 Task: Update the price/sq.ft of the saved search to over $50.
Action: Mouse moved to (807, 125)
Screenshot: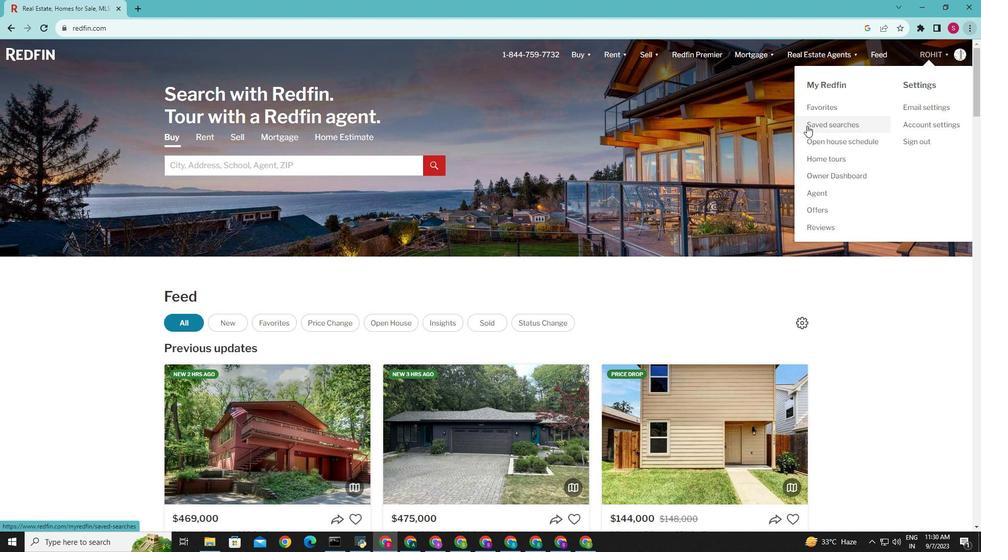 
Action: Mouse pressed left at (807, 125)
Screenshot: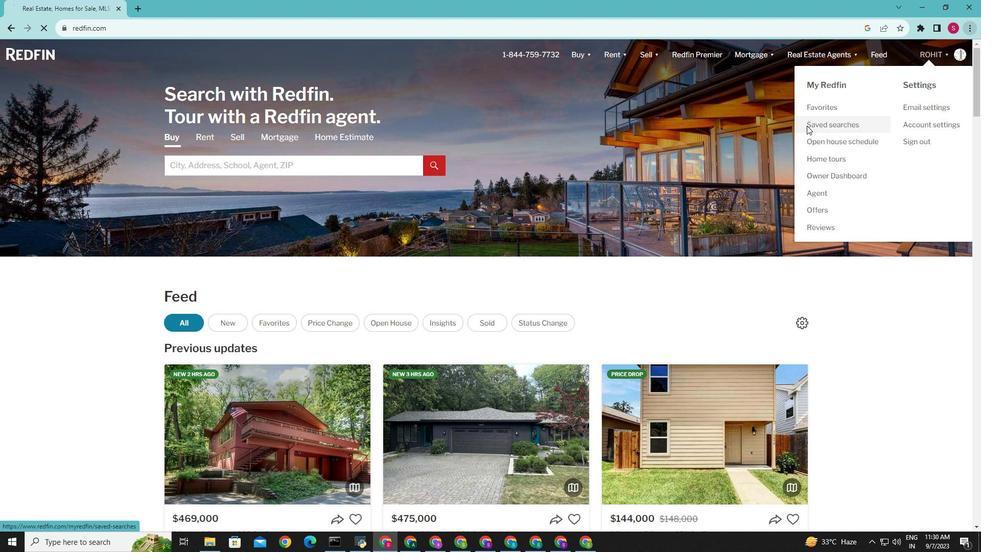 
Action: Mouse moved to (325, 248)
Screenshot: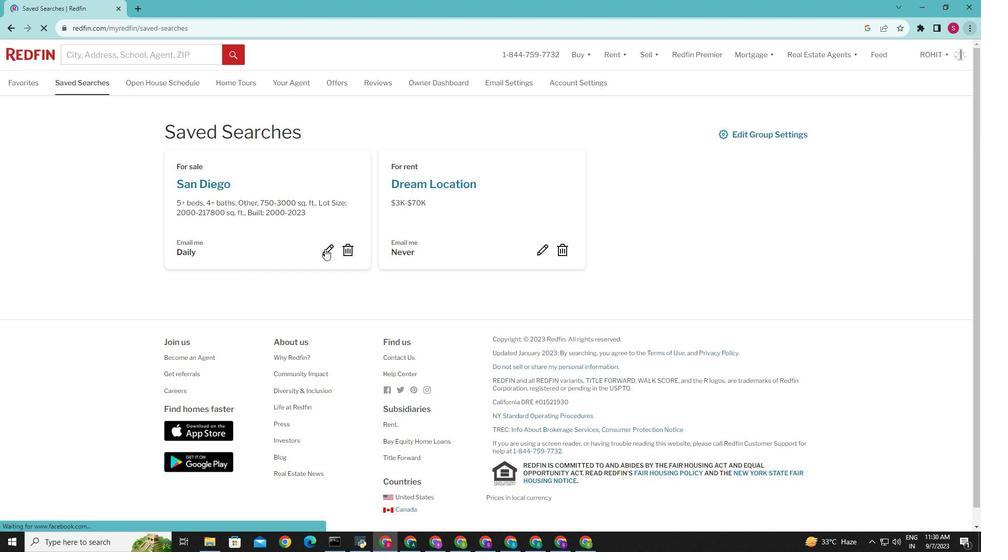 
Action: Mouse pressed left at (325, 248)
Screenshot: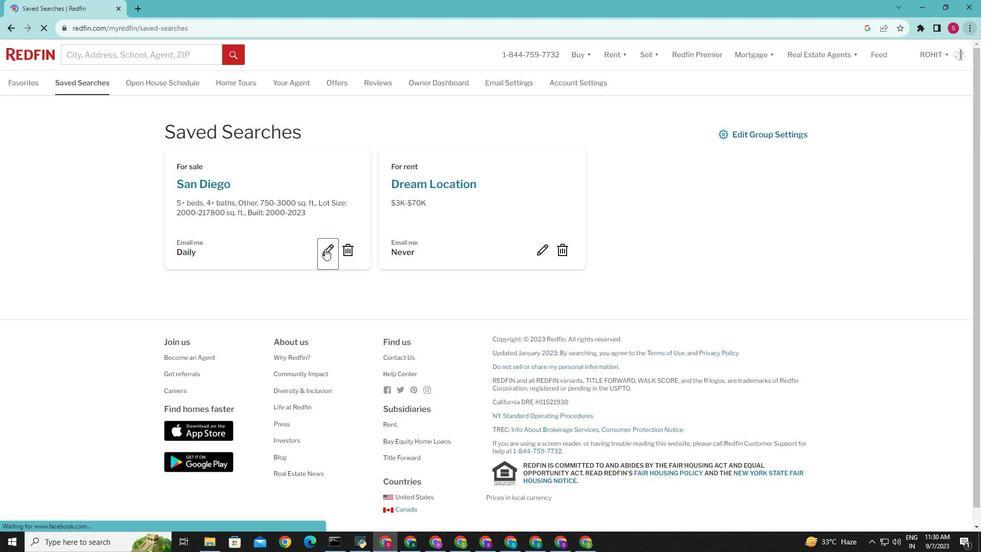 
Action: Mouse pressed left at (325, 248)
Screenshot: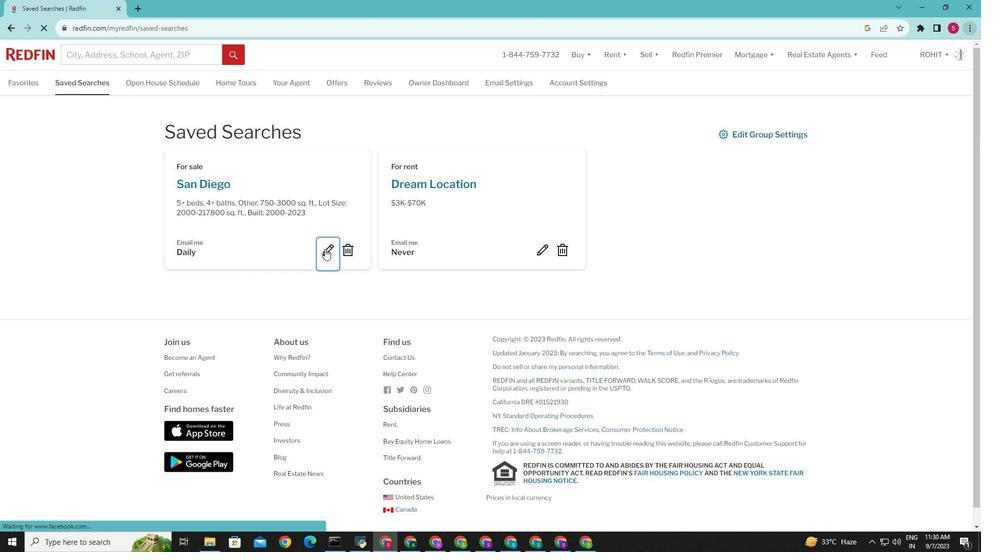 
Action: Mouse moved to (545, 334)
Screenshot: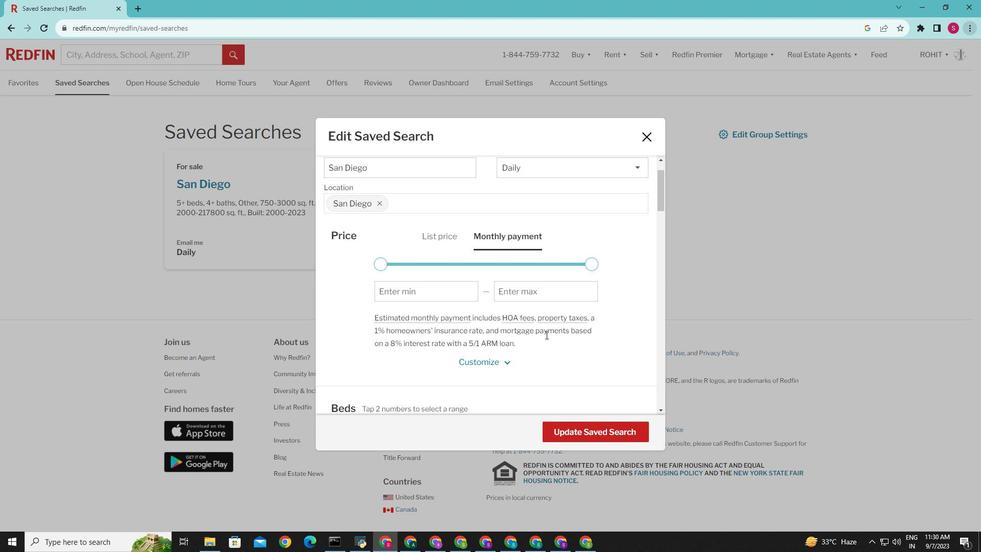 
Action: Mouse scrolled (545, 334) with delta (0, 0)
Screenshot: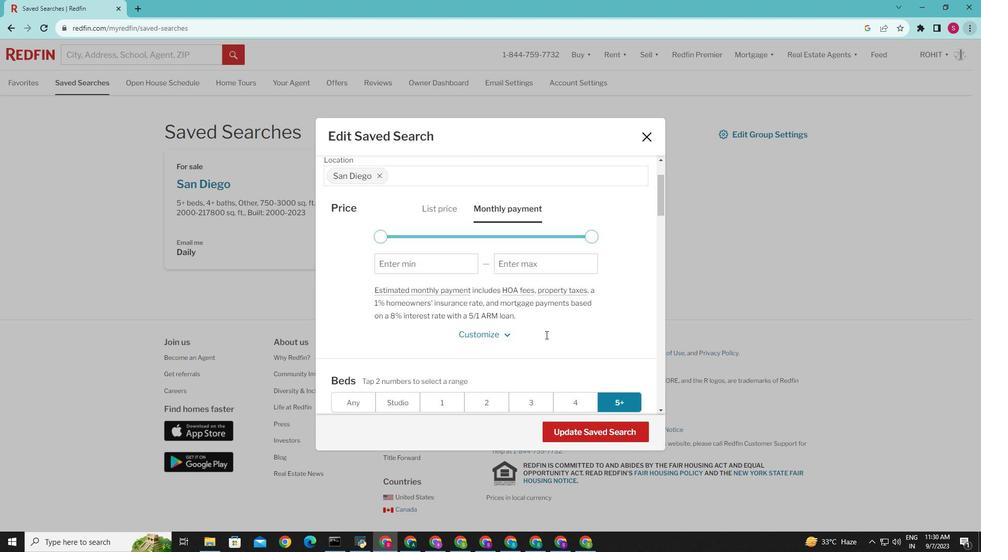 
Action: Mouse scrolled (545, 334) with delta (0, 0)
Screenshot: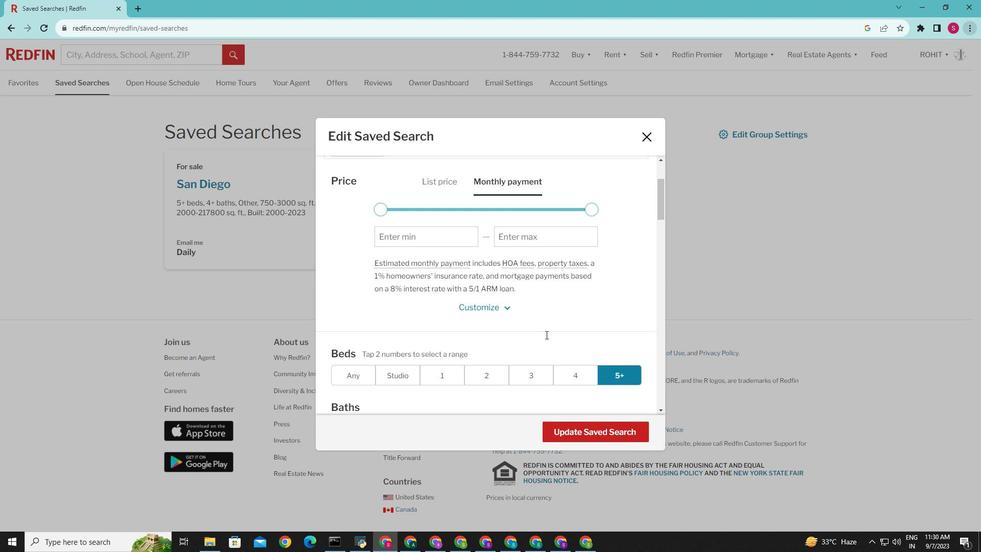 
Action: Mouse scrolled (545, 334) with delta (0, 0)
Screenshot: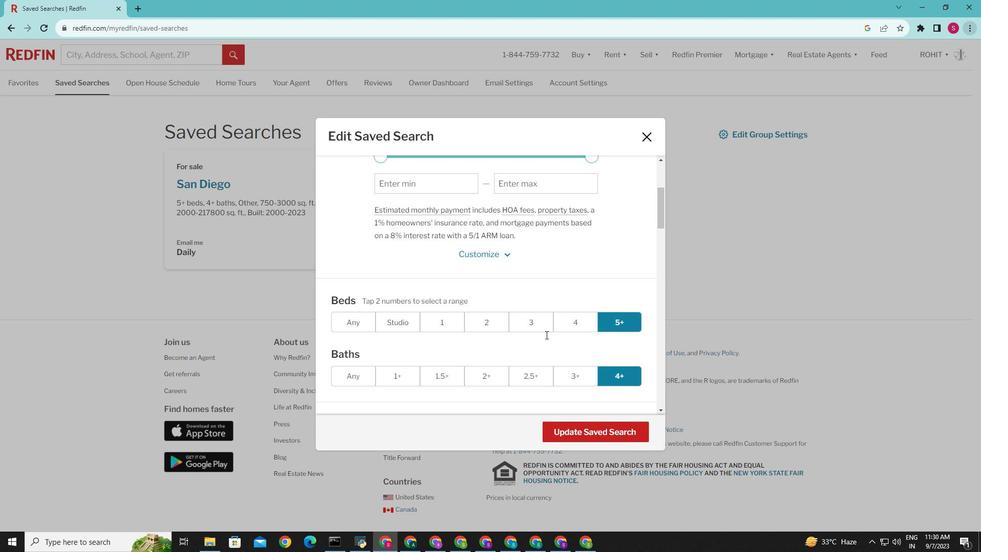 
Action: Mouse moved to (543, 331)
Screenshot: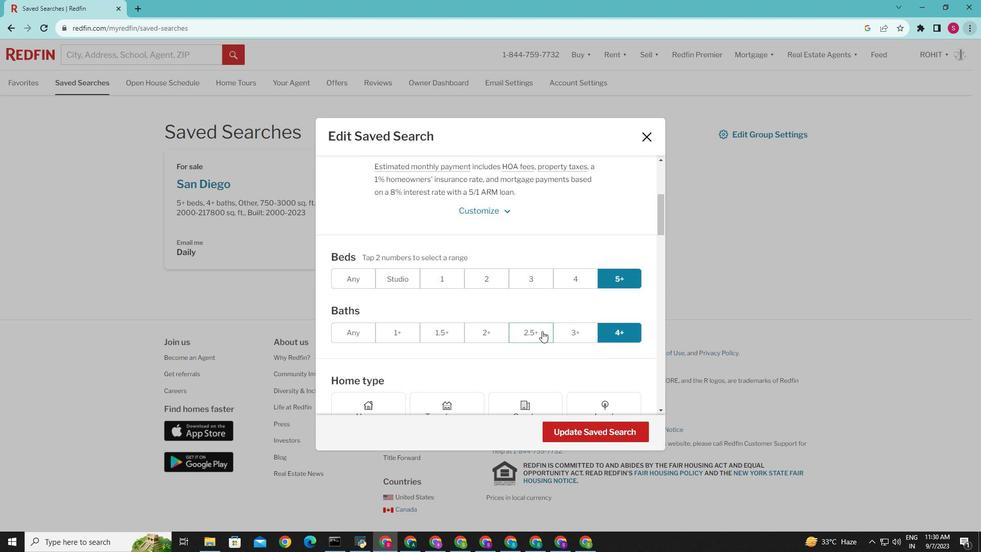 
Action: Mouse scrolled (543, 330) with delta (0, 0)
Screenshot: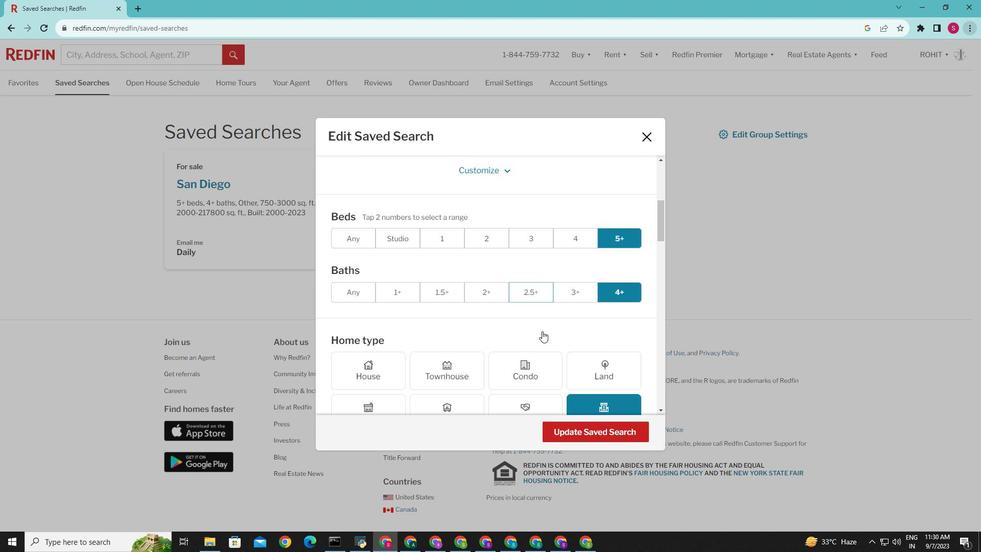 
Action: Mouse moved to (543, 331)
Screenshot: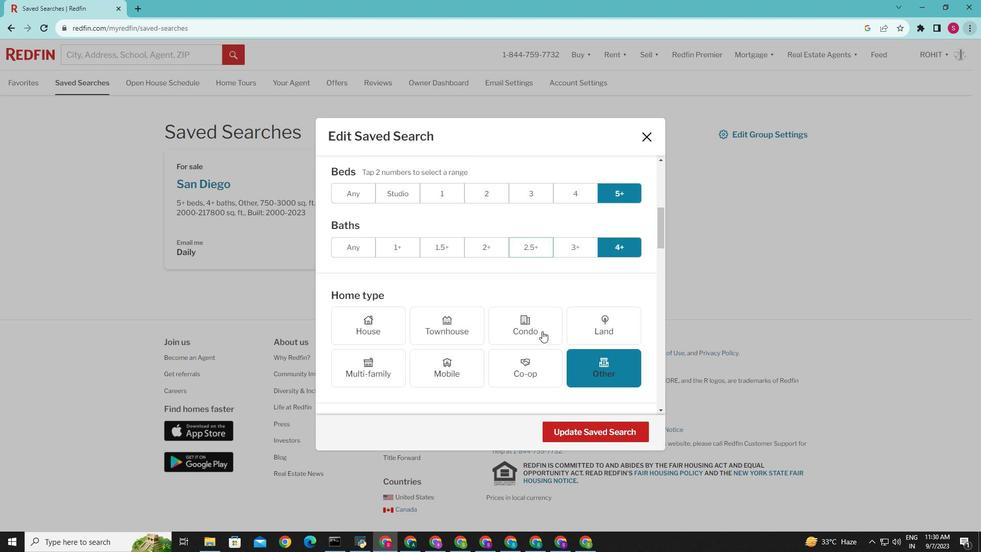 
Action: Mouse scrolled (543, 330) with delta (0, 0)
Screenshot: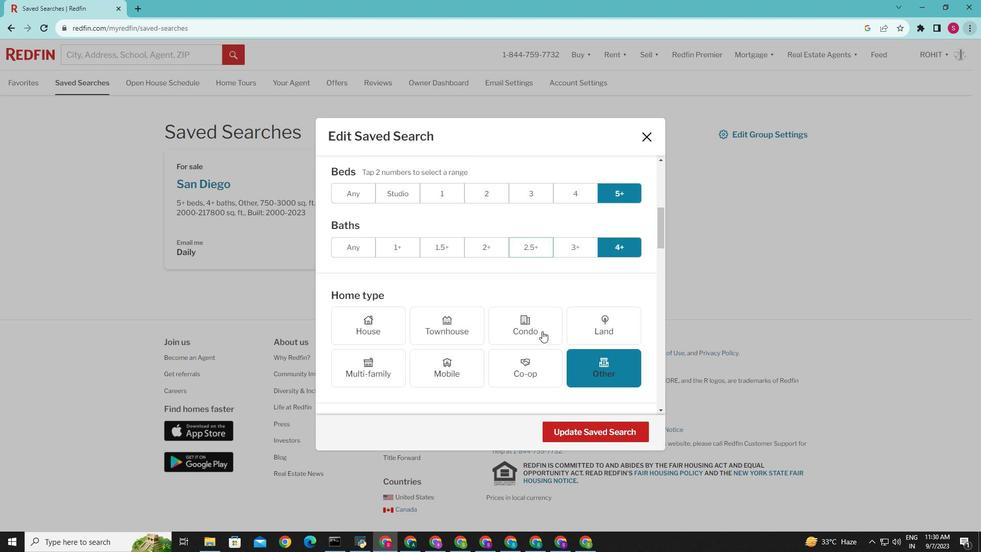
Action: Mouse moved to (542, 331)
Screenshot: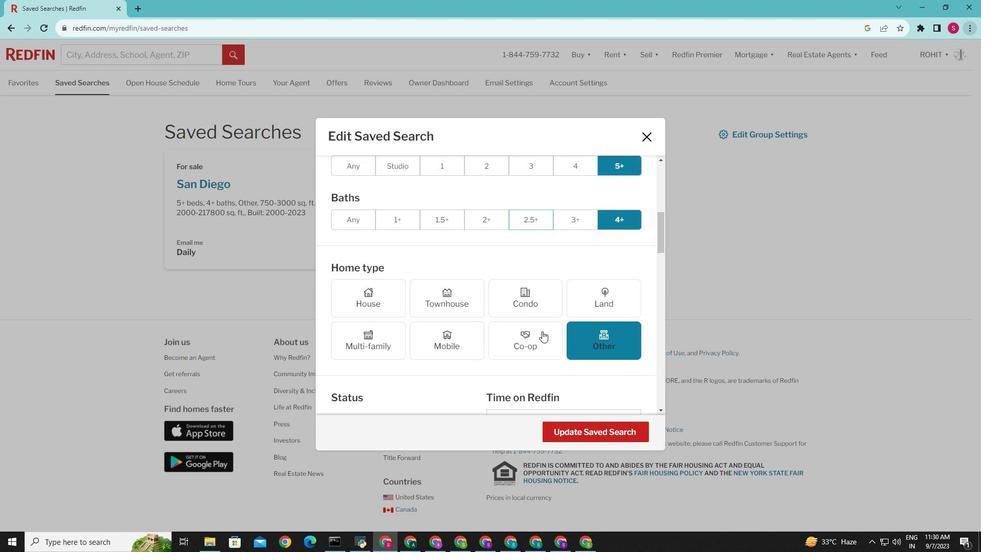 
Action: Mouse scrolled (542, 330) with delta (0, 0)
Screenshot: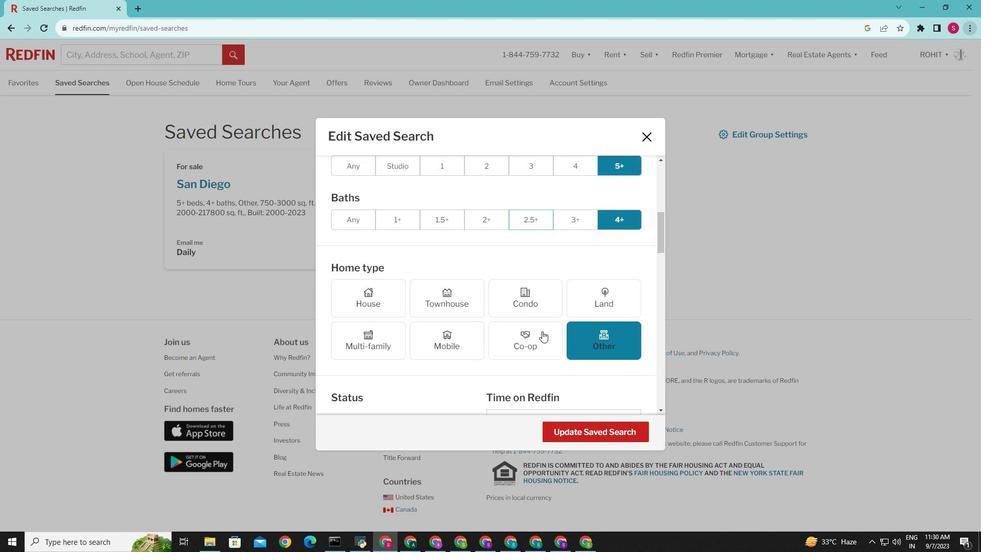 
Action: Mouse moved to (542, 331)
Screenshot: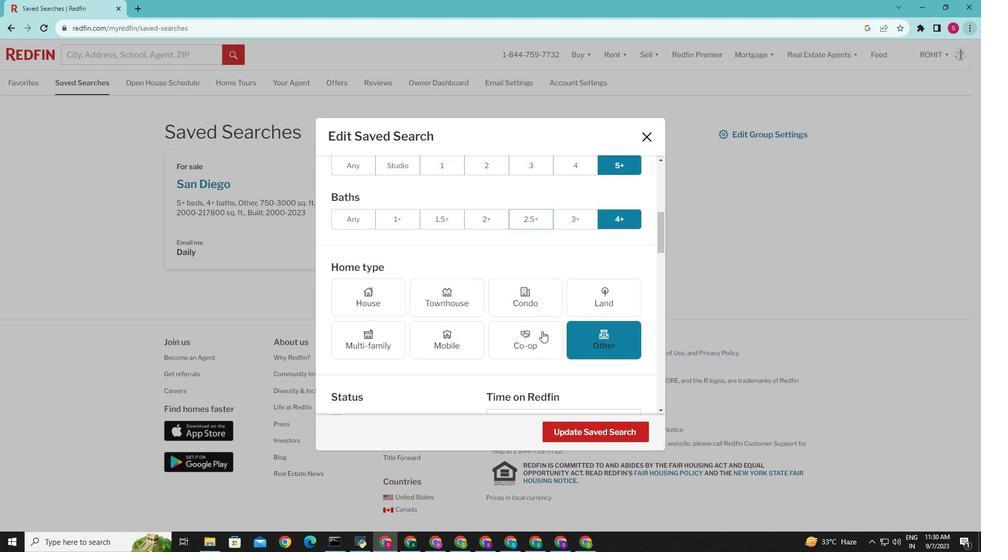 
Action: Mouse scrolled (542, 330) with delta (0, 0)
Screenshot: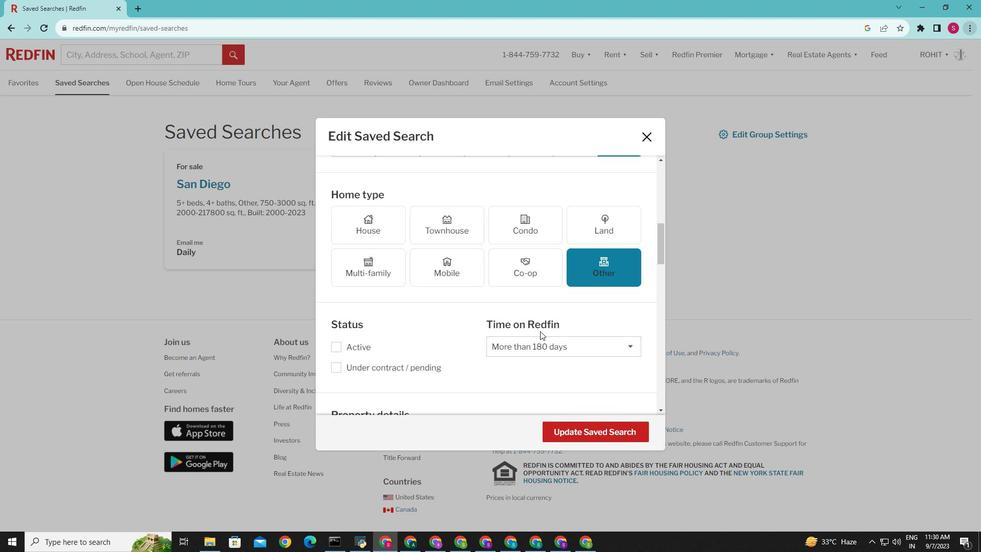 
Action: Mouse scrolled (542, 330) with delta (0, 0)
Screenshot: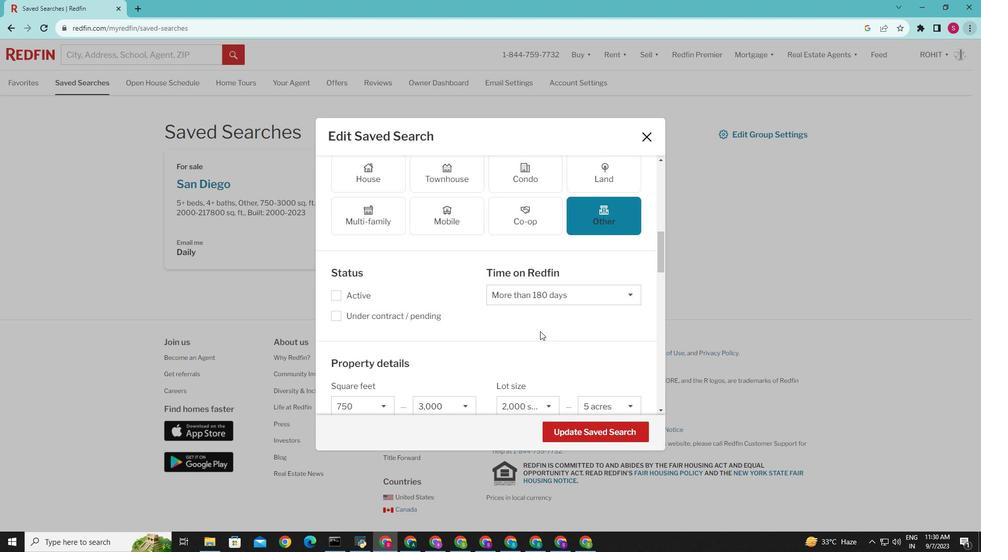 
Action: Mouse moved to (540, 331)
Screenshot: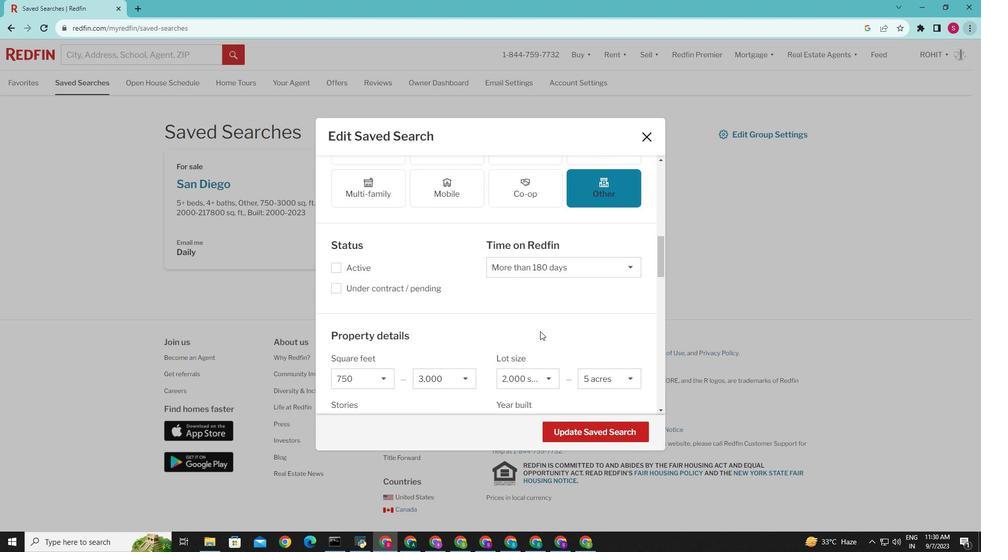 
Action: Mouse scrolled (540, 330) with delta (0, 0)
Screenshot: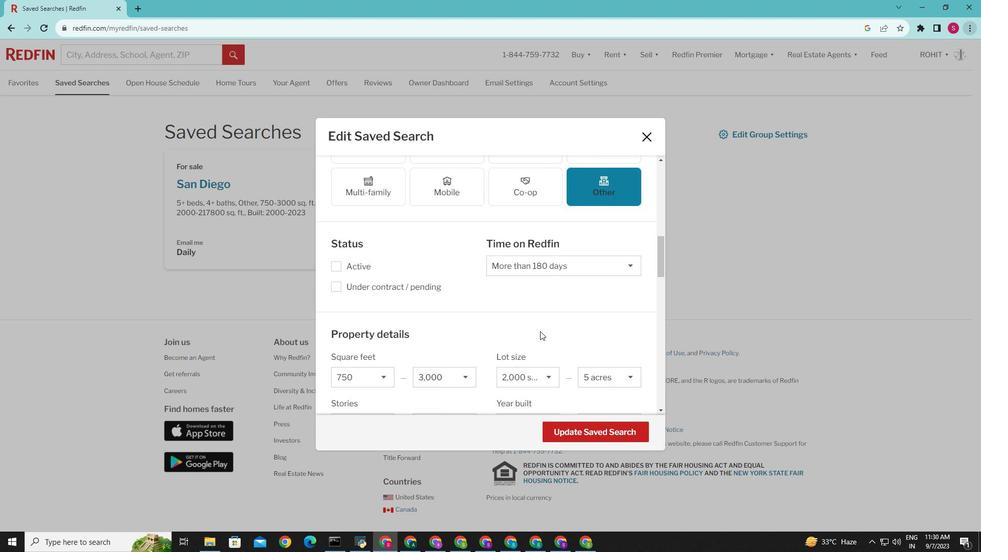 
Action: Mouse moved to (540, 331)
Screenshot: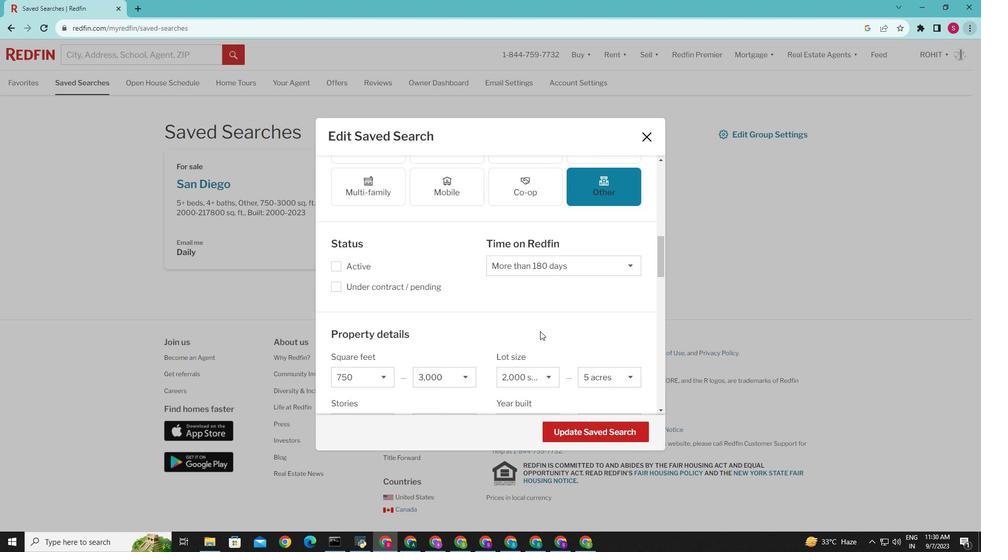 
Action: Mouse scrolled (540, 330) with delta (0, 0)
Screenshot: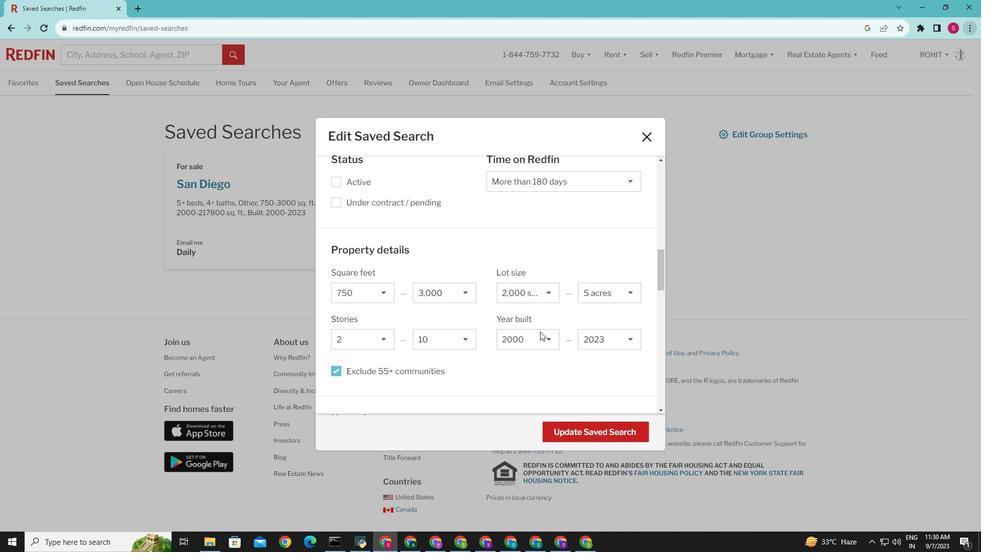
Action: Mouse moved to (540, 331)
Screenshot: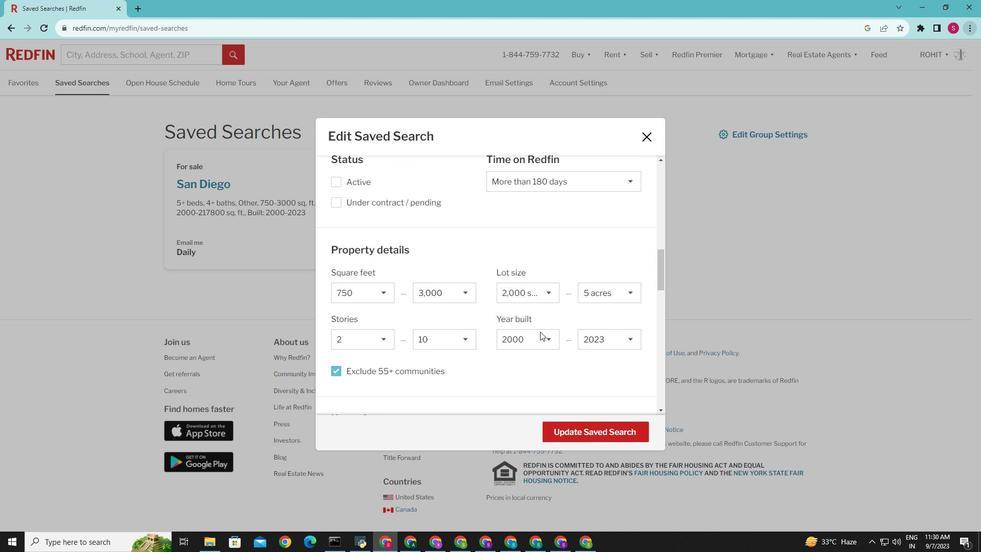 
Action: Mouse scrolled (540, 331) with delta (0, 0)
Screenshot: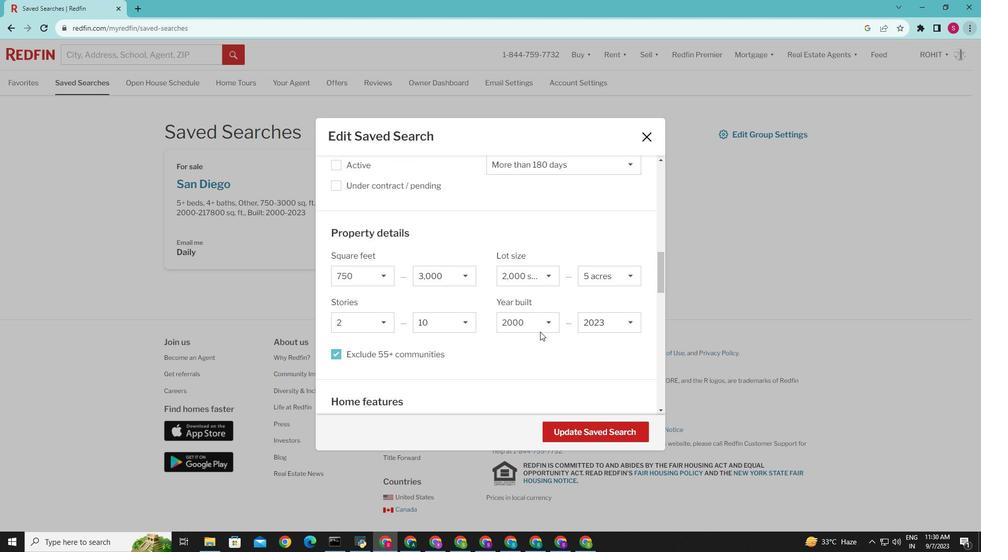 
Action: Mouse scrolled (540, 331) with delta (0, 0)
Screenshot: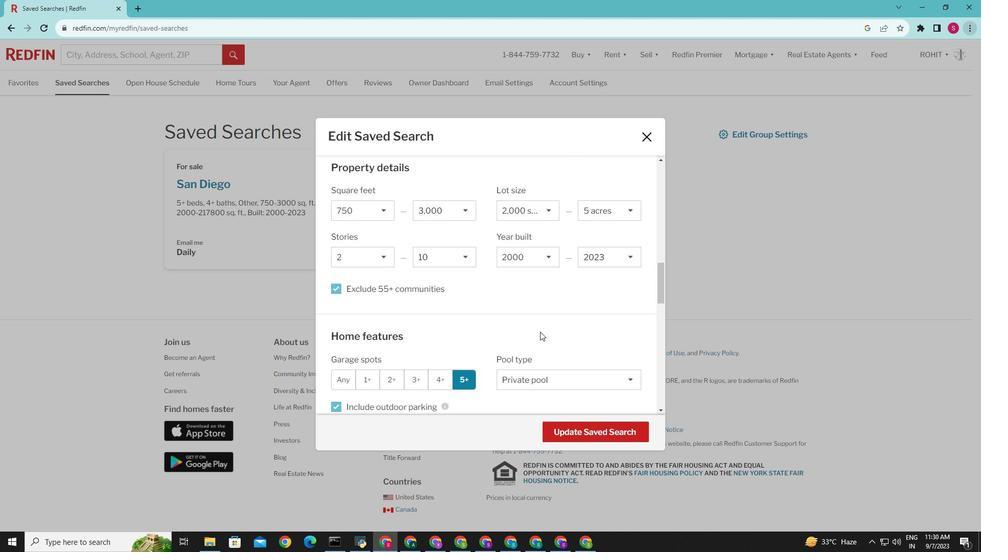 
Action: Mouse scrolled (540, 331) with delta (0, 0)
Screenshot: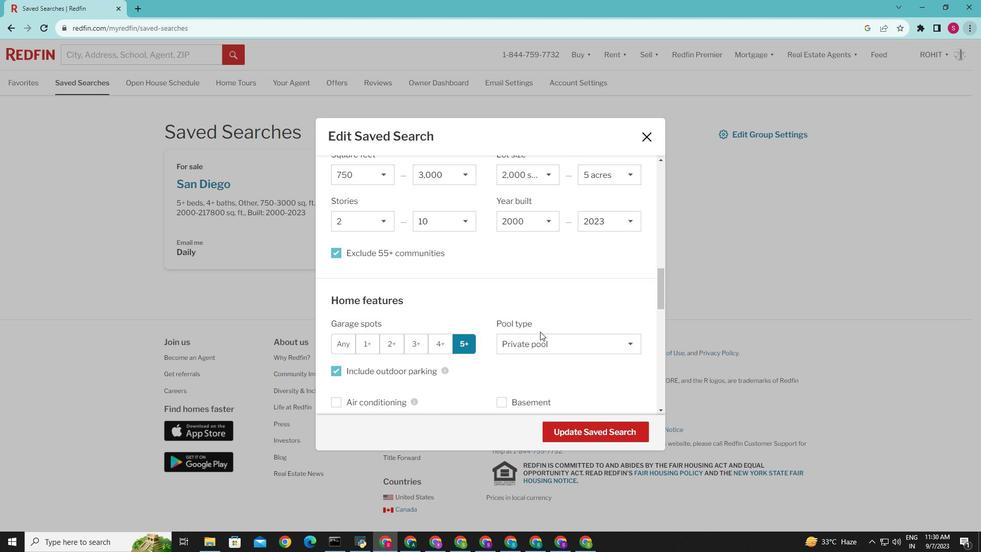 
Action: Mouse scrolled (540, 331) with delta (0, 0)
Screenshot: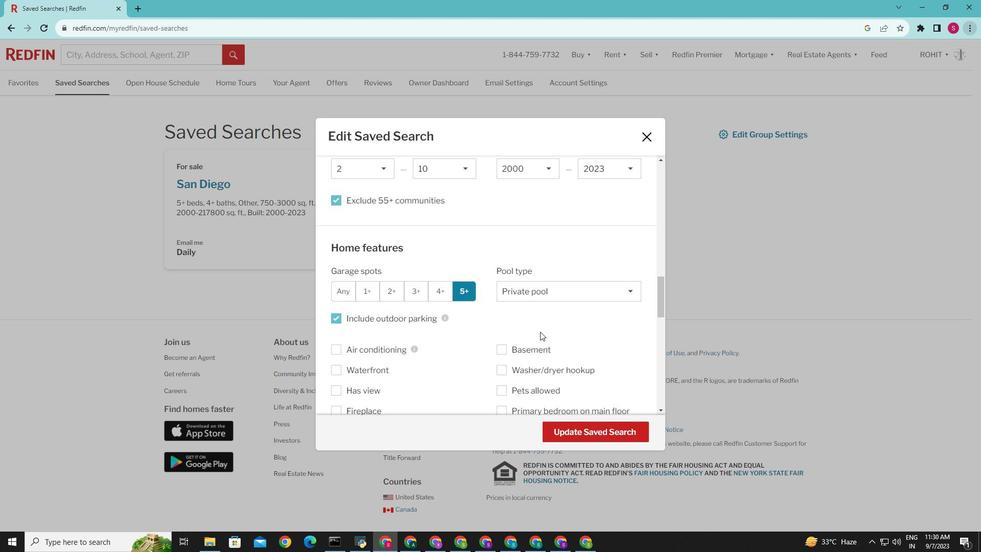 
Action: Mouse scrolled (540, 331) with delta (0, 0)
Screenshot: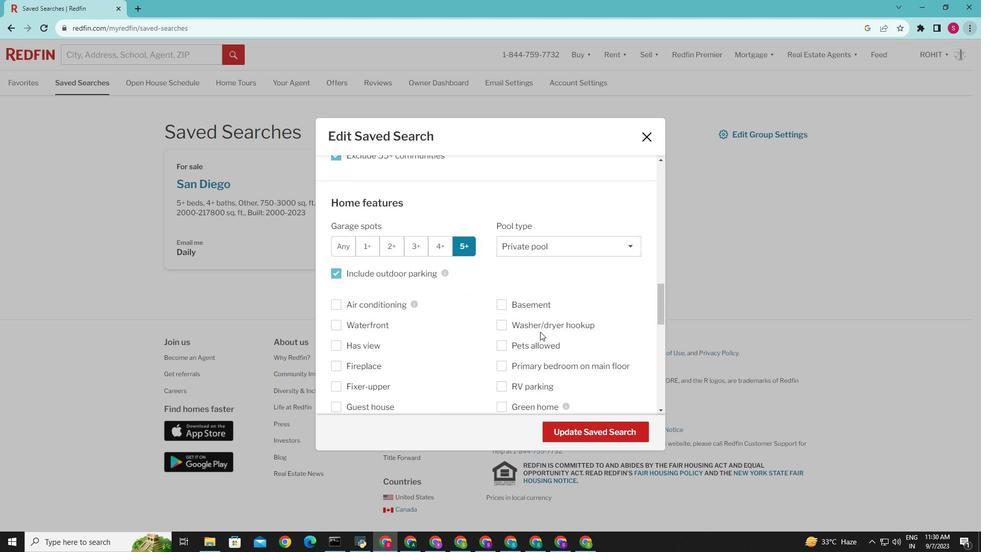 
Action: Mouse scrolled (540, 331) with delta (0, 0)
Screenshot: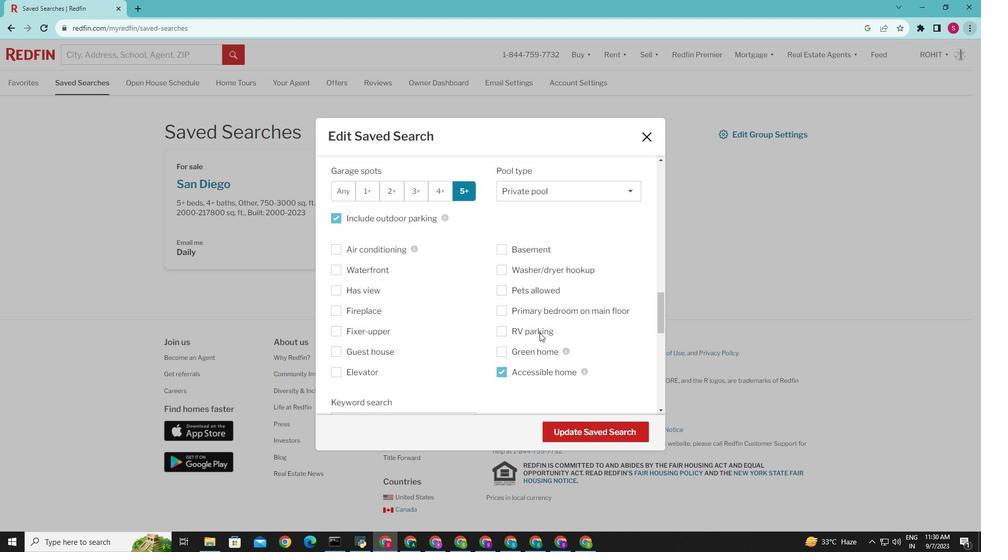 
Action: Mouse moved to (539, 332)
Screenshot: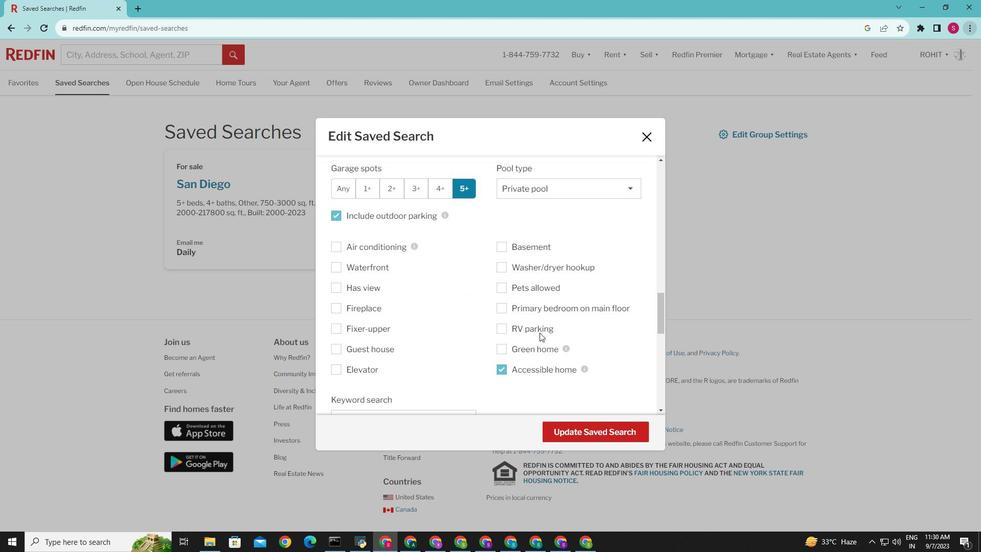 
Action: Mouse scrolled (539, 332) with delta (0, 0)
Screenshot: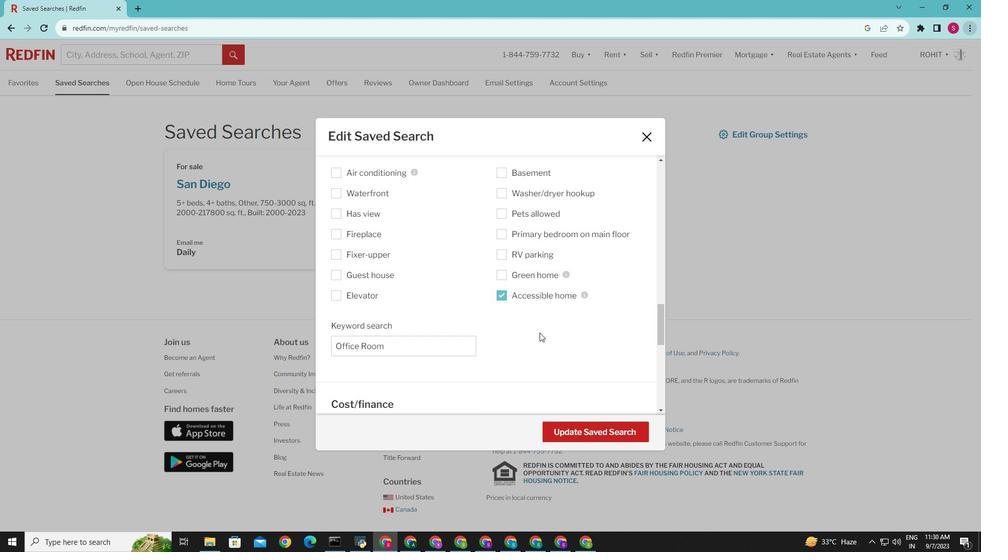 
Action: Mouse scrolled (539, 332) with delta (0, 0)
Screenshot: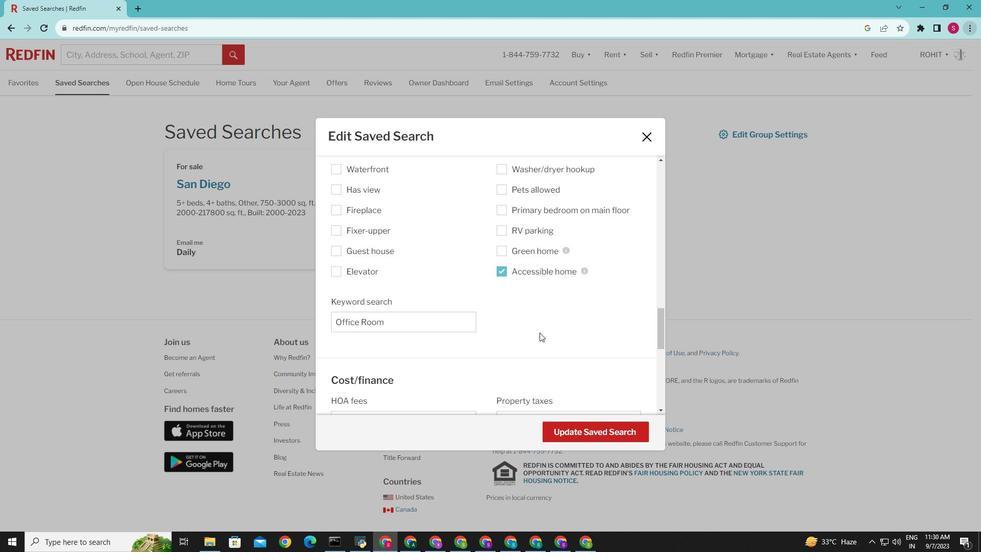 
Action: Mouse scrolled (539, 332) with delta (0, 0)
Screenshot: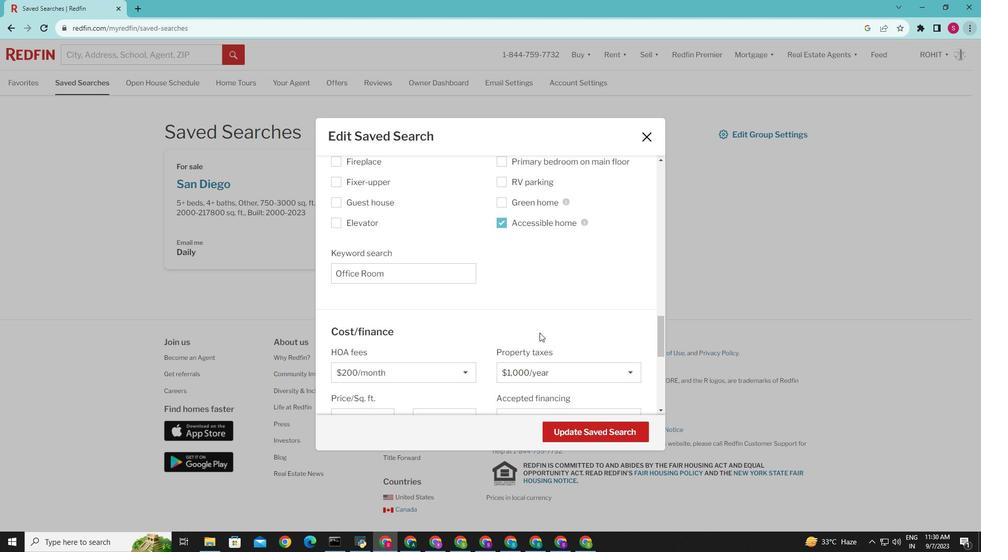 
Action: Mouse scrolled (539, 332) with delta (0, 0)
Screenshot: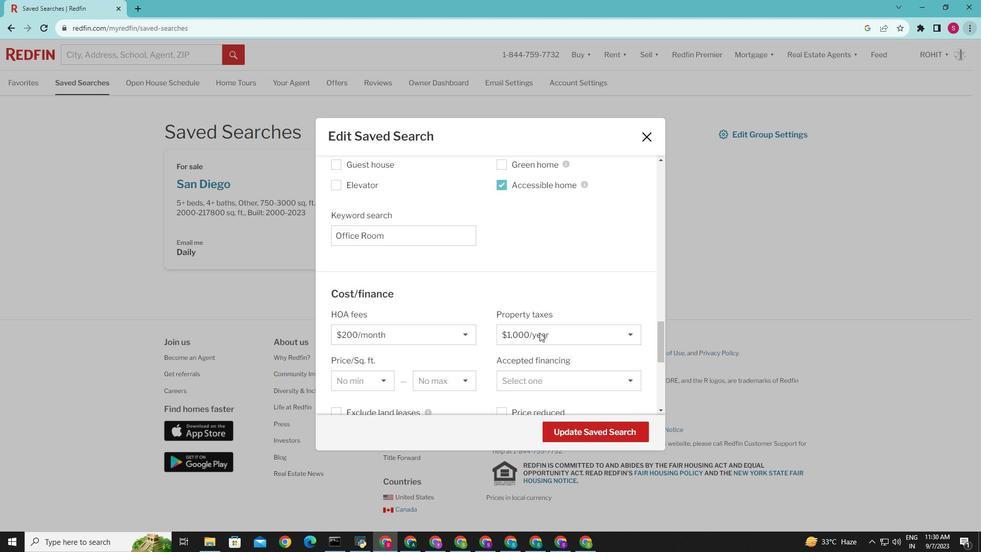 
Action: Mouse scrolled (539, 332) with delta (0, 0)
Screenshot: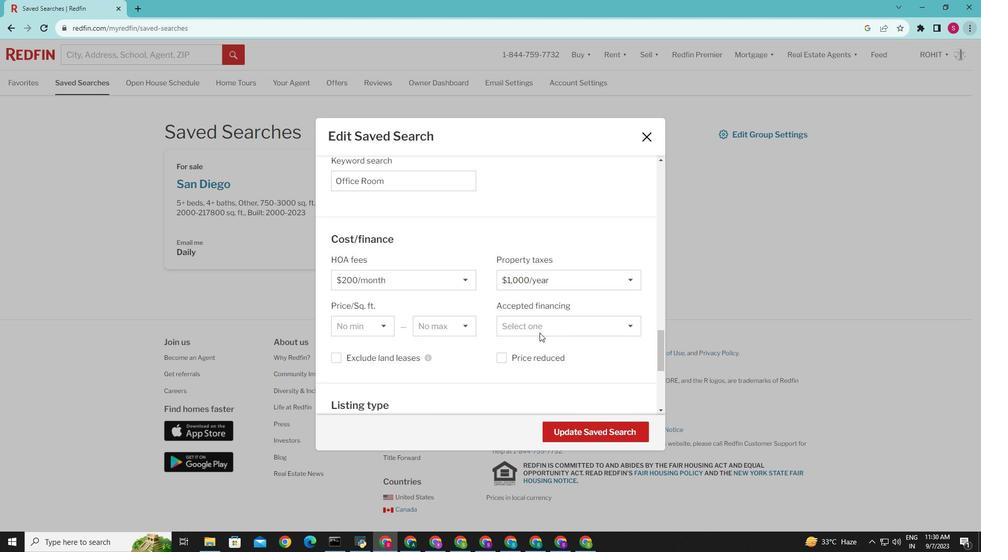 
Action: Mouse moved to (383, 308)
Screenshot: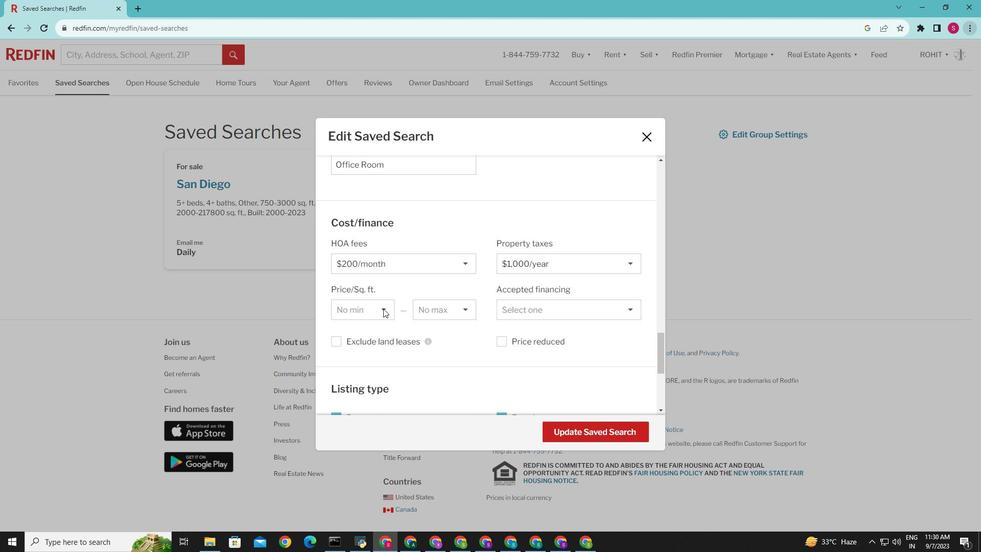 
Action: Mouse pressed left at (383, 308)
Screenshot: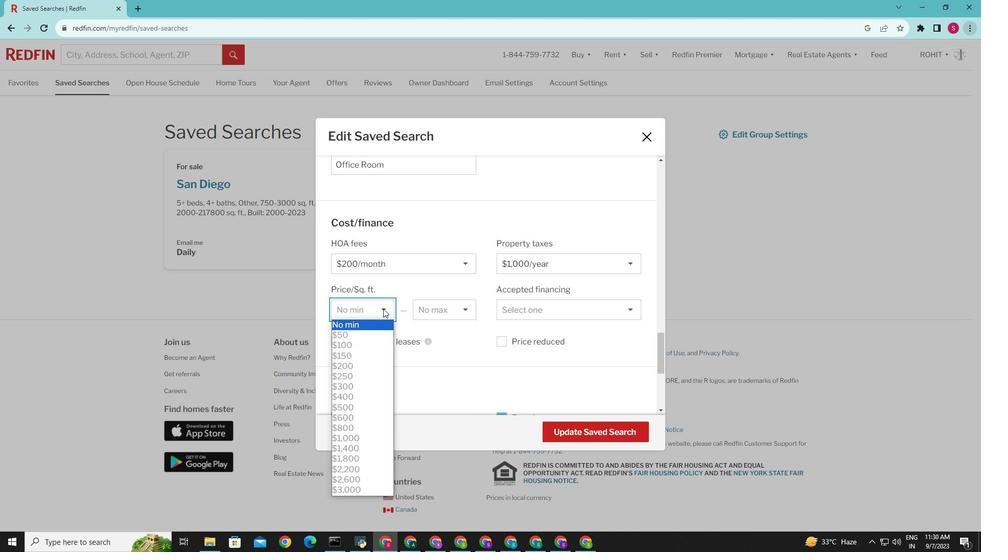 
Action: Mouse moved to (345, 332)
Screenshot: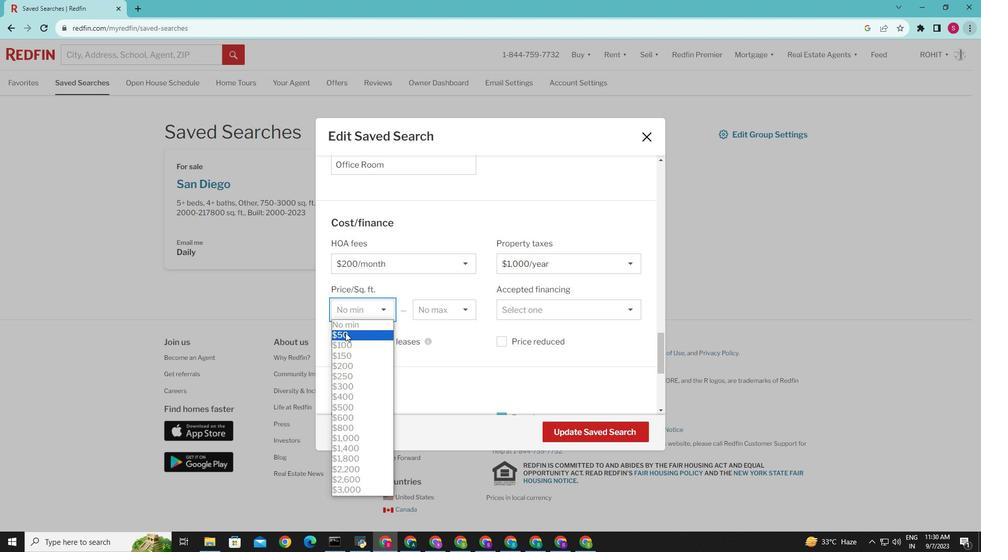 
Action: Mouse pressed left at (345, 332)
Screenshot: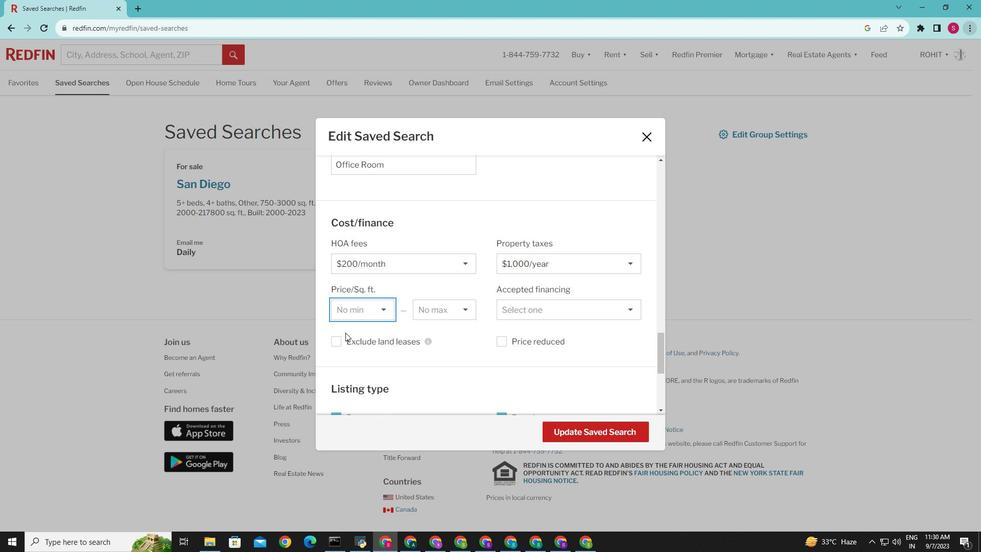 
Action: Mouse moved to (560, 425)
Screenshot: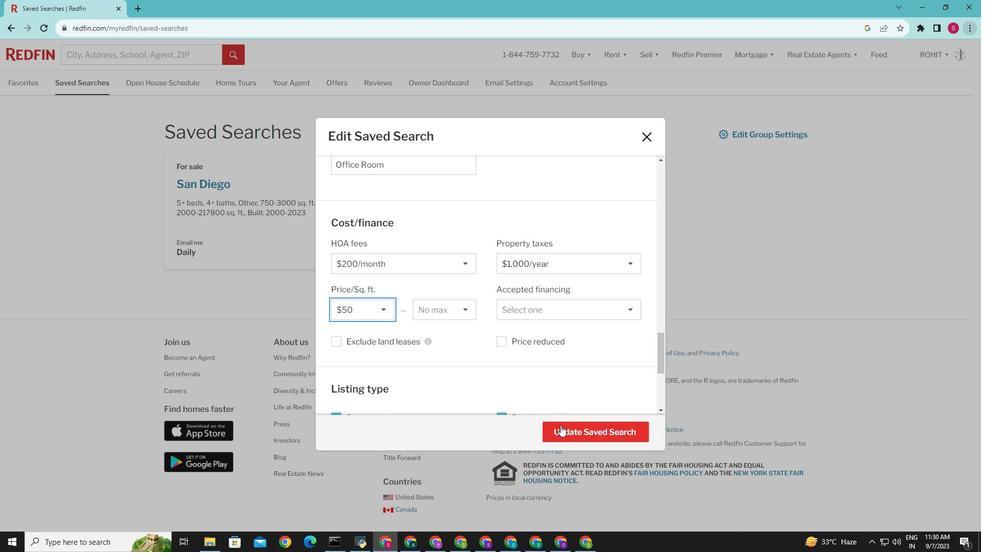 
Action: Mouse pressed left at (560, 425)
Screenshot: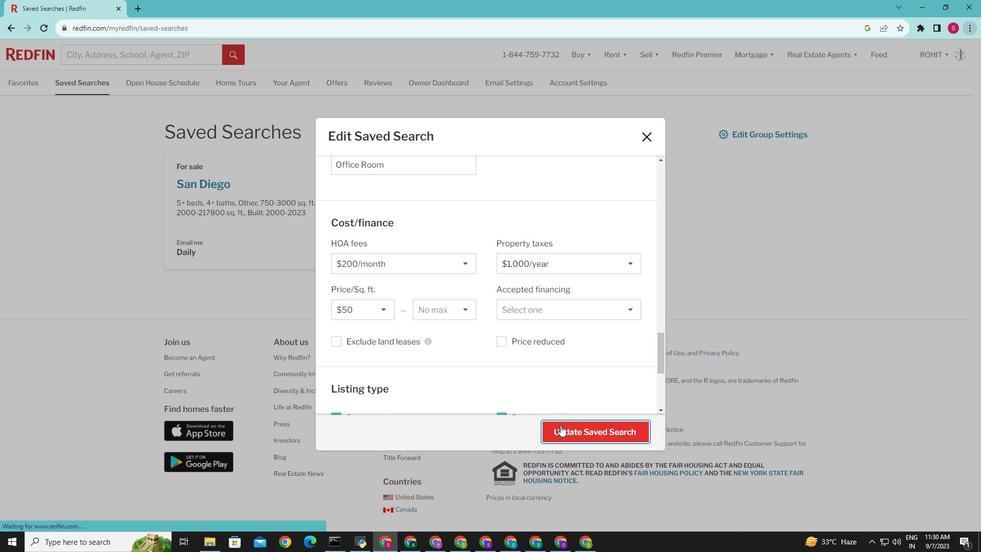 
Action: Mouse moved to (560, 424)
Screenshot: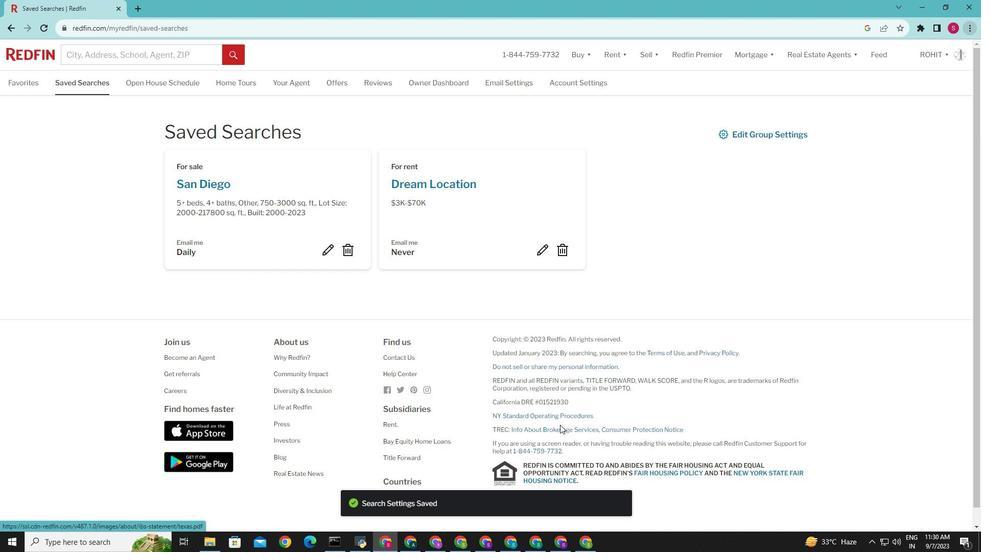 
